 Task: Create in the project Trailblazer and in the Backlog issue 'Integrate a new social media sharing feature into an existing website to increase brand awareness and customer engagement' a child issue 'Serverless computing application load testing and optimization', and assign it to team member softage.1@softage.net.
Action: Mouse pressed left at (726, 476)
Screenshot: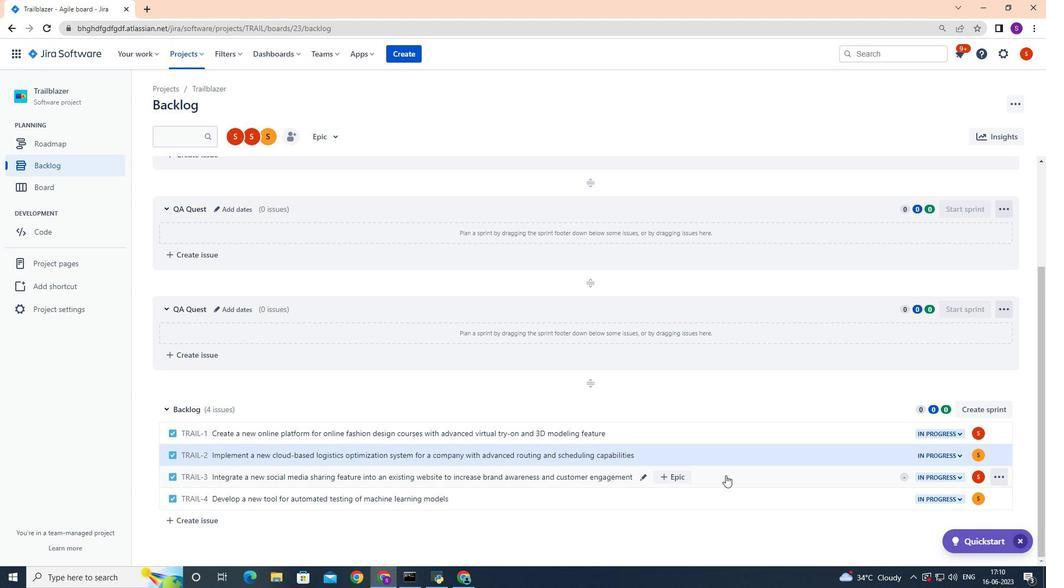 
Action: Mouse moved to (853, 282)
Screenshot: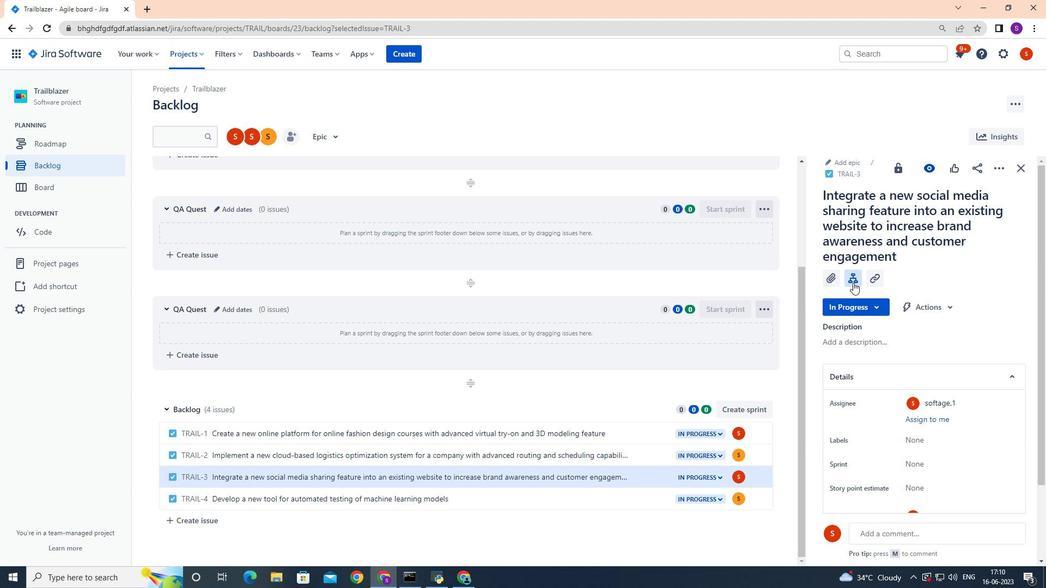 
Action: Mouse pressed left at (853, 282)
Screenshot: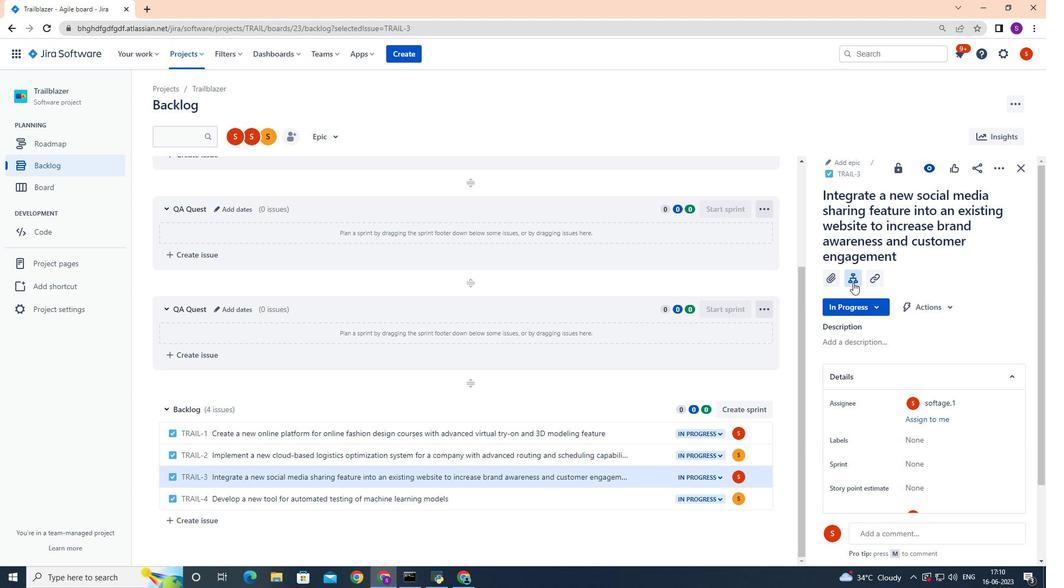 
Action: Mouse moved to (876, 387)
Screenshot: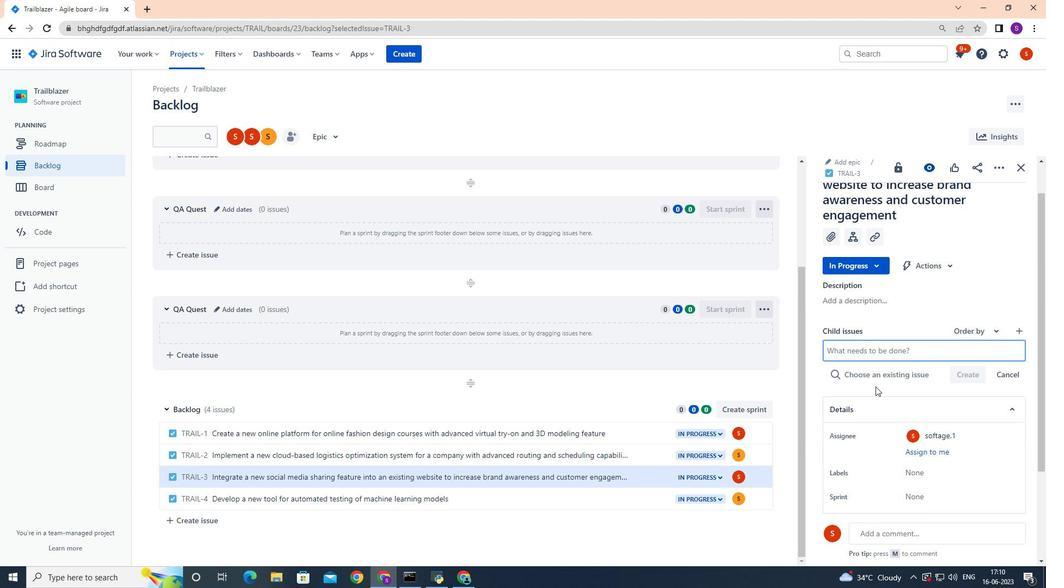 
Action: Key pressed <Key.shift>Severless<Key.space><Key.backspace><Key.backspace><Key.backspace><Key.backspace><Key.backspace><Key.backspace><Key.backspace><Key.backspace>rverless<Key.space>computing<Key.space>application<Key.space>load<Key.space>testing<Key.space>and<Key.space>optimization<Key.enter>
Screenshot: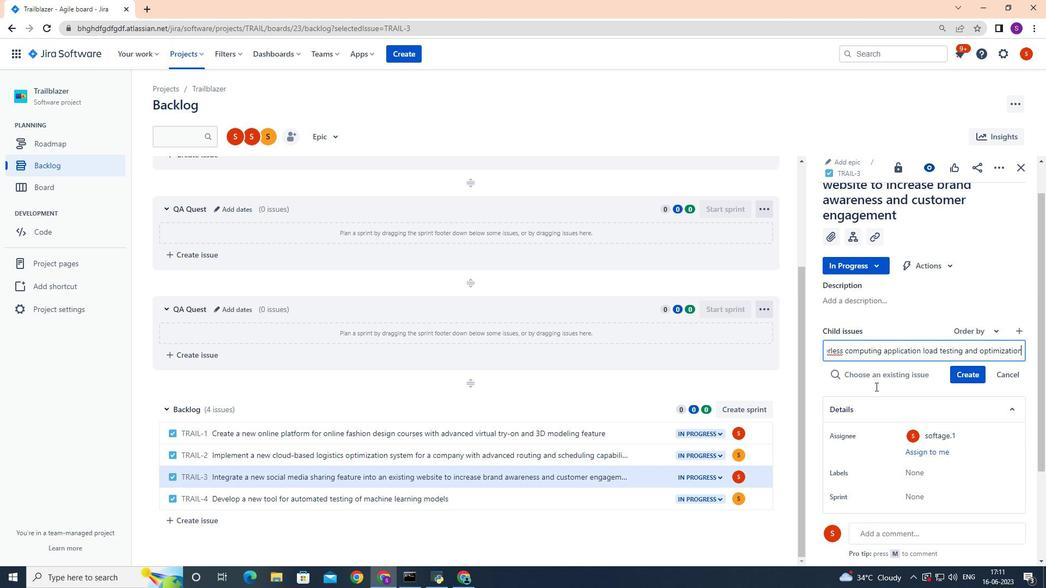 
Action: Mouse moved to (972, 355)
Screenshot: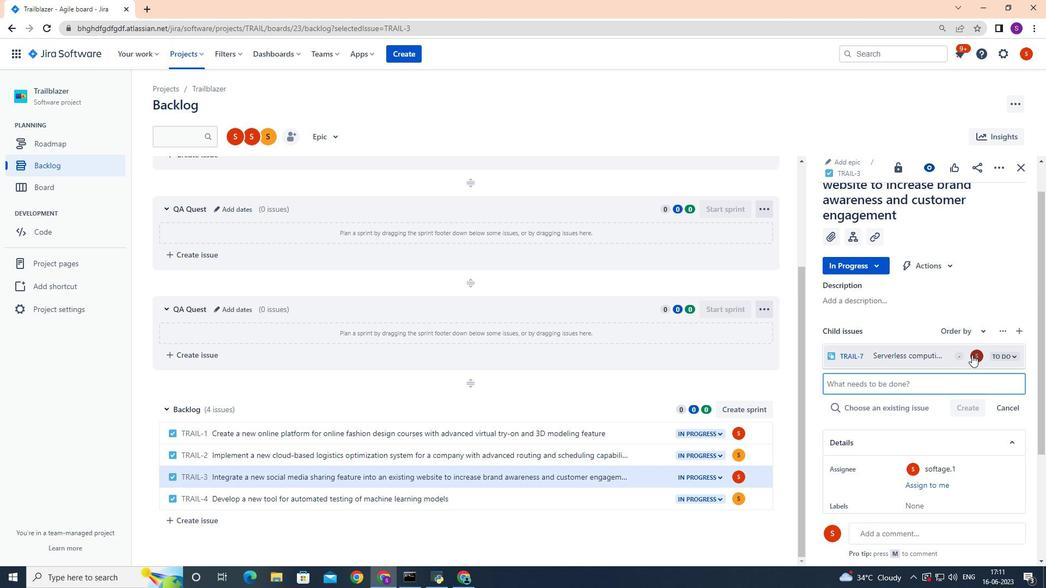 
Action: Mouse pressed left at (972, 355)
Screenshot: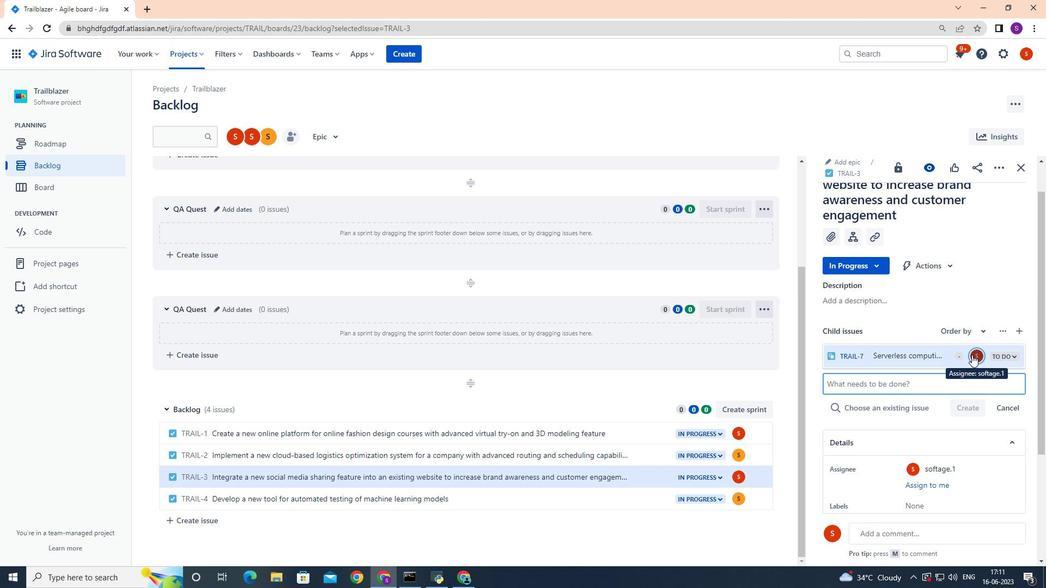 
Action: Key pressed softage.1
Screenshot: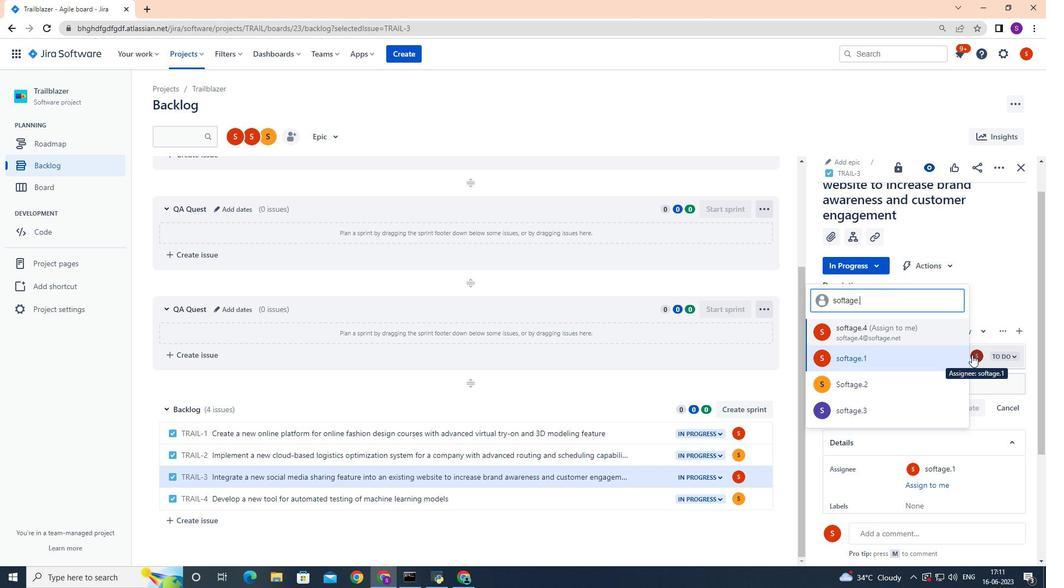 
Action: Mouse moved to (890, 356)
Screenshot: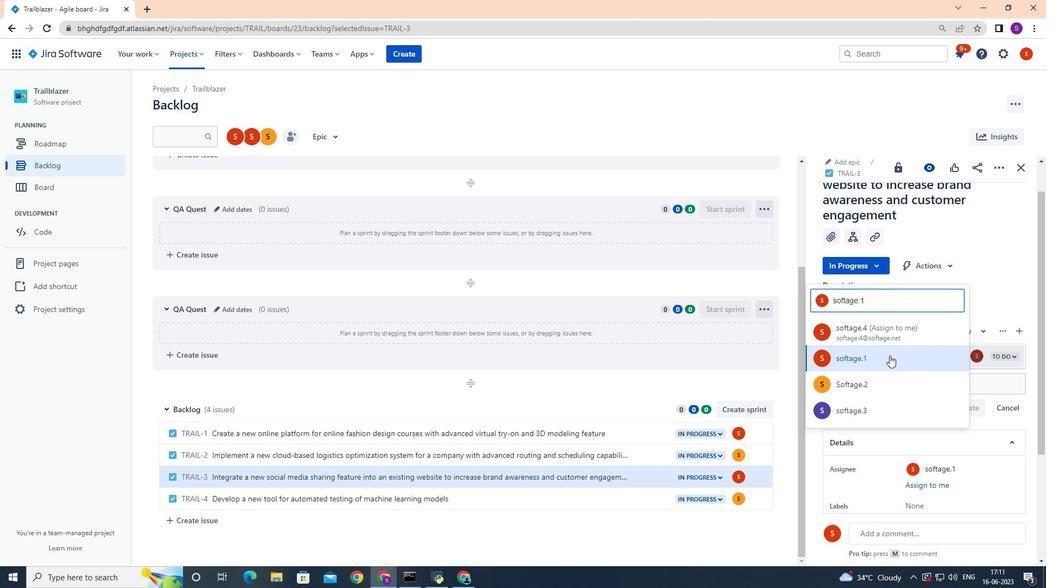 
Action: Mouse pressed left at (890, 356)
Screenshot: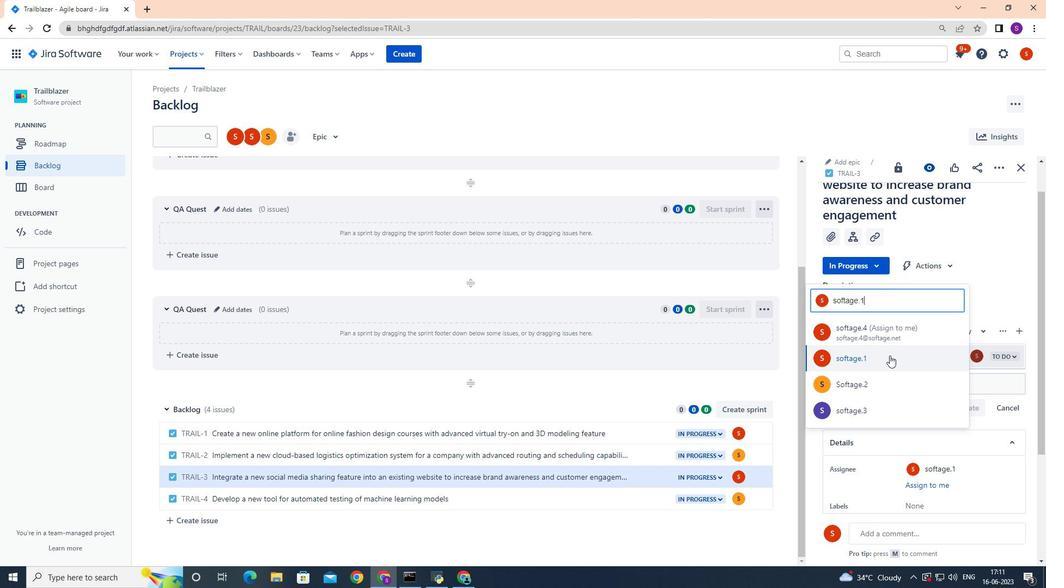 
Action: Mouse moved to (890, 333)
Screenshot: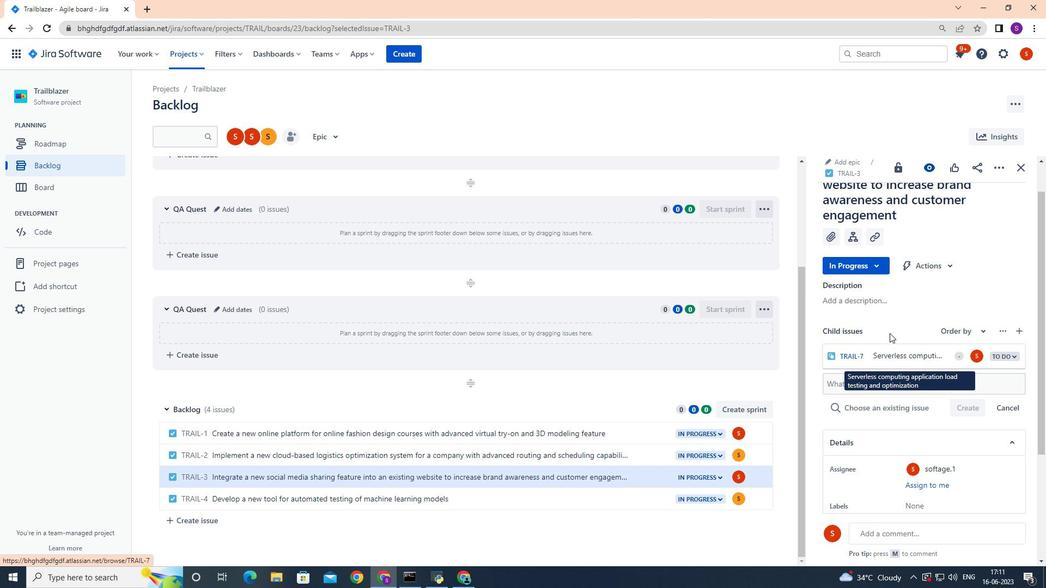 
